 Task: Create New Customer with Customer Name: Beacon's General Store, Billing Address Line1: 2771 Fieldcrest Road, Billing Address Line2:  New York, Billing Address Line3:  New York 10005, Cell Number: 850-310-9646
Action: Mouse moved to (199, 36)
Screenshot: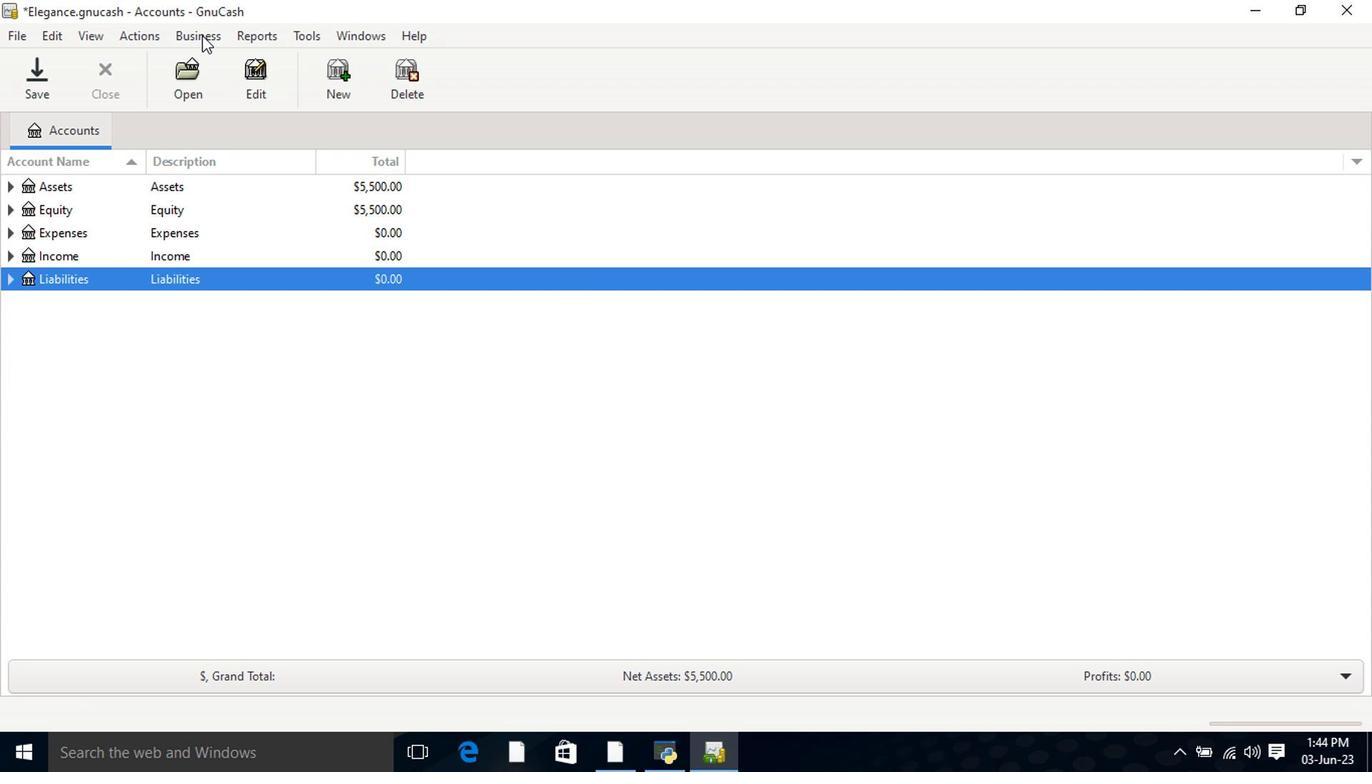 
Action: Mouse pressed left at (199, 36)
Screenshot: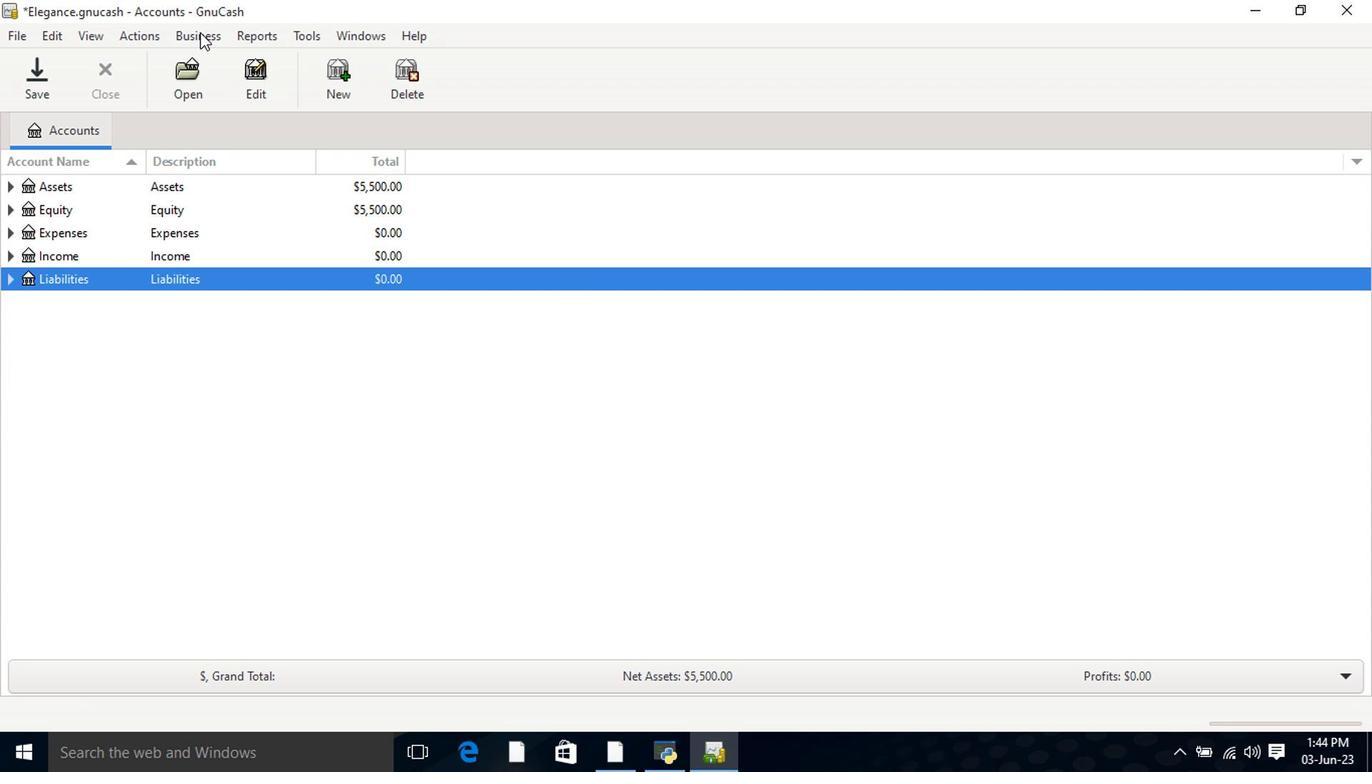 
Action: Mouse moved to (216, 65)
Screenshot: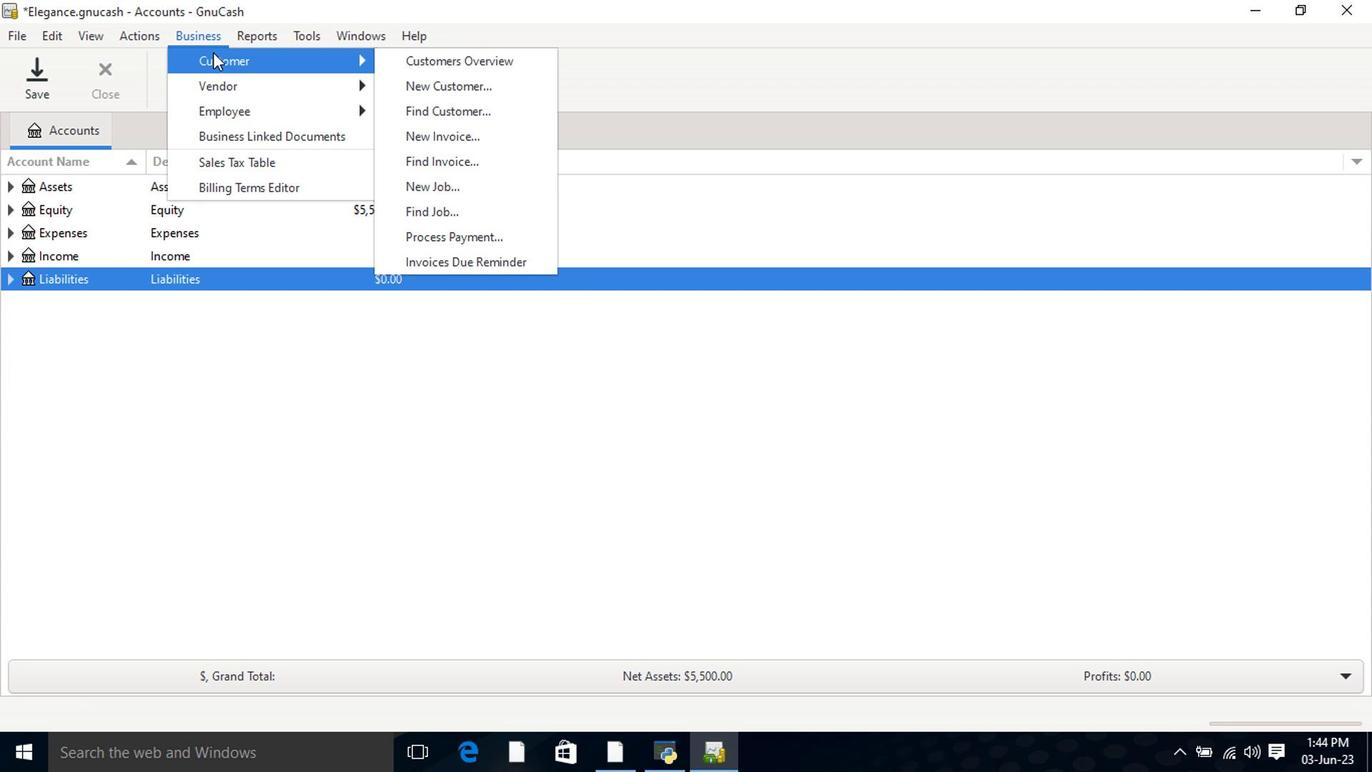 
Action: Mouse pressed left at (216, 65)
Screenshot: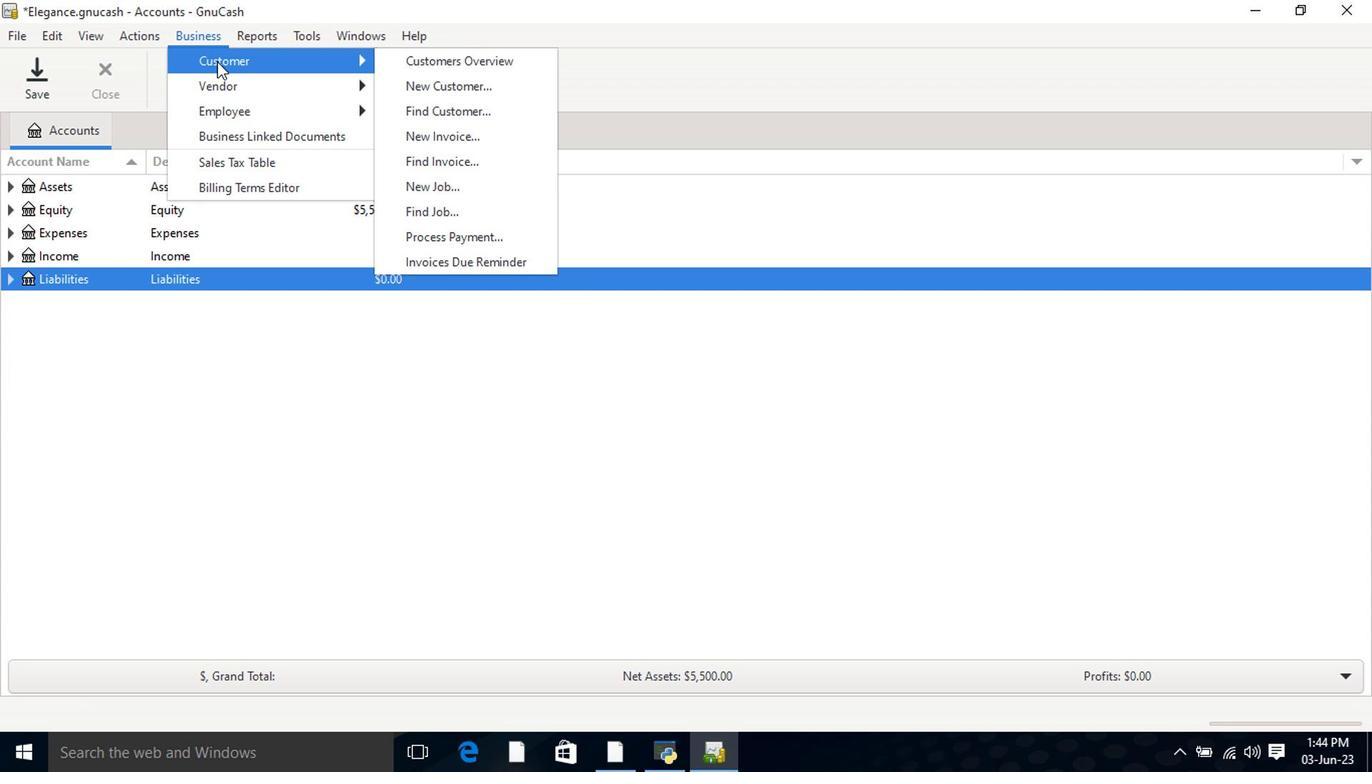 
Action: Mouse moved to (436, 87)
Screenshot: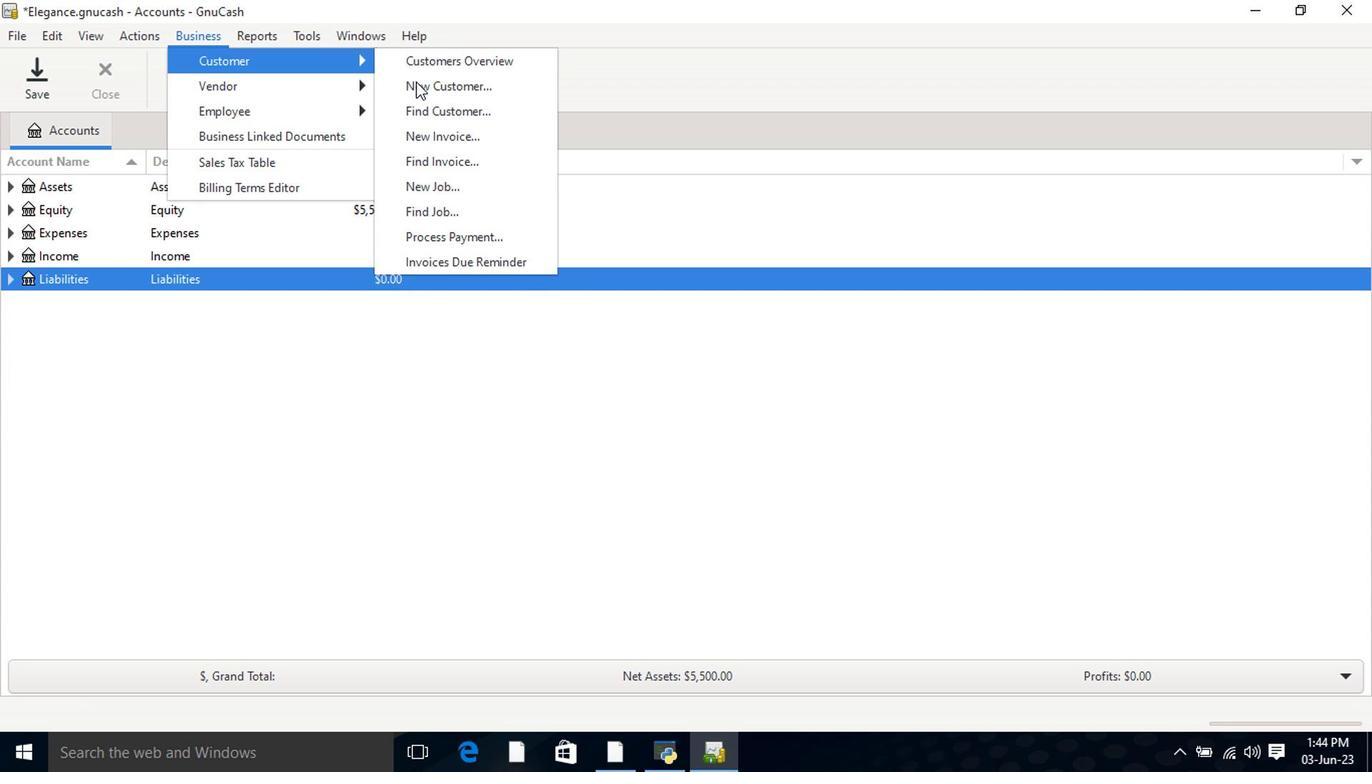 
Action: Mouse pressed left at (436, 87)
Screenshot: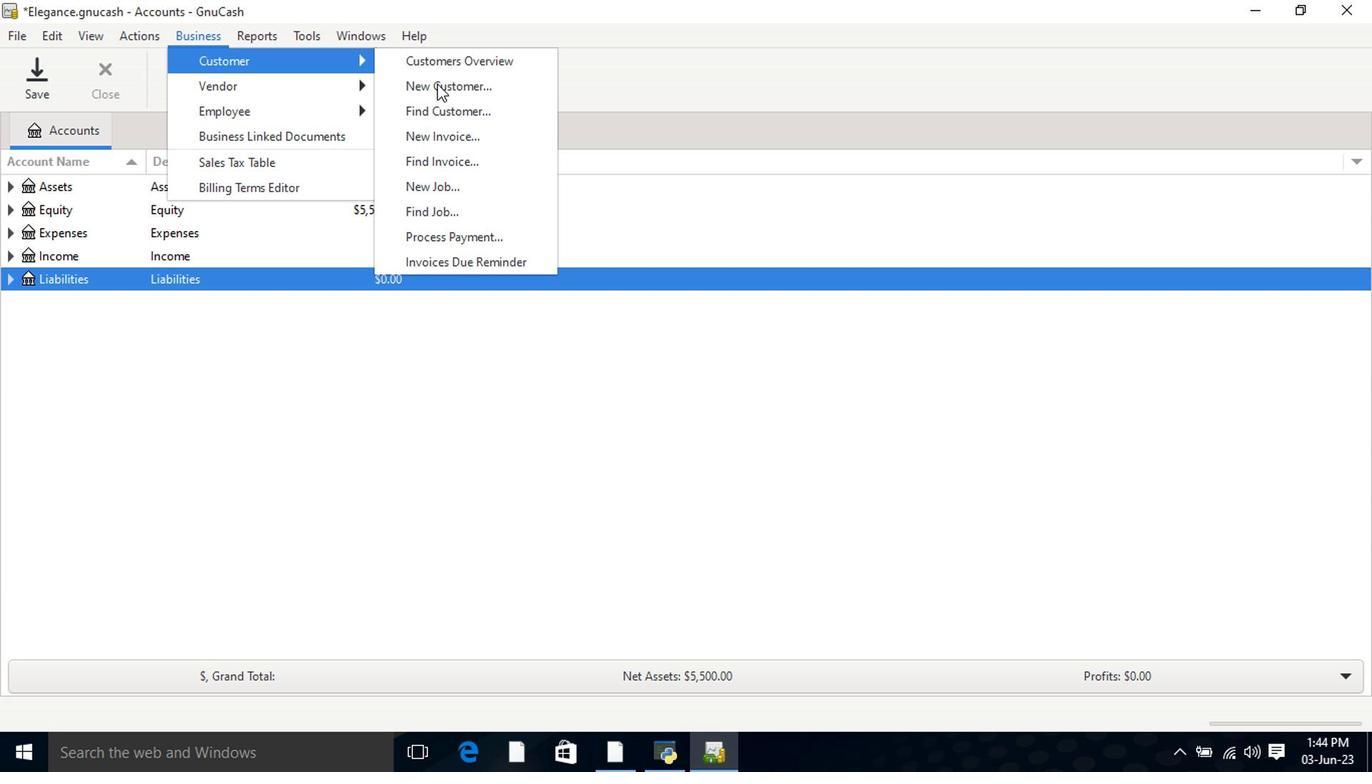 
Action: Mouse moved to (685, 222)
Screenshot: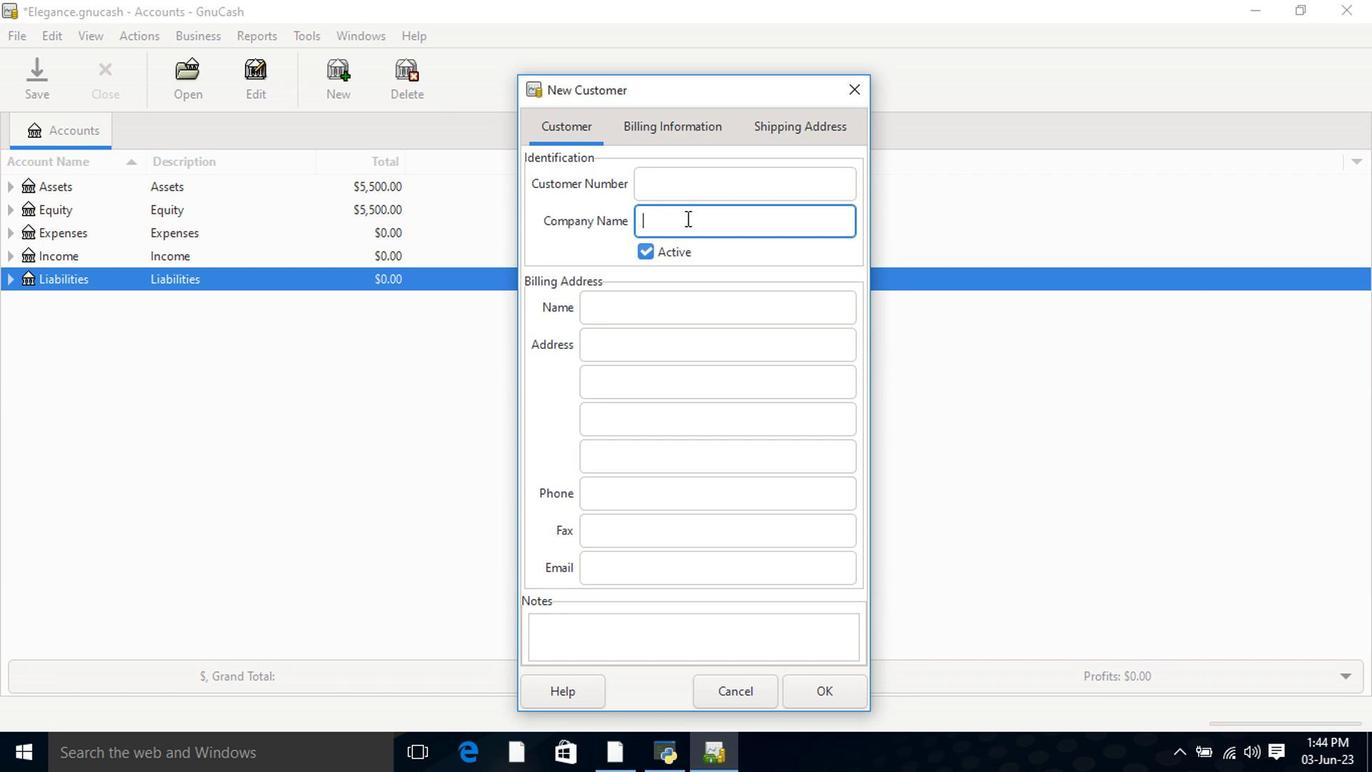 
Action: Key pressed <Key.shift>Beacon's<Key.space><Key.shift>General<Key.space><Key.shift>So<Key.backspace>tore<Key.tab><Key.tab><Key.tab>2771<Key.space><Key.shift>fieldcrest<Key.space><Key.shift>Road<Key.home><Key.right><Key.right><Key.right><Key.right><Key.right><Key.right><Key.shift><Key.left>F<Key.tab><Key.shift>New<Key.space><Key.shift>Yor<Key.tab><Key.shift>New<Key.space><Key.shift>York<Key.space>10005<Key.tab><Key.tab>850-310-9646
Screenshot: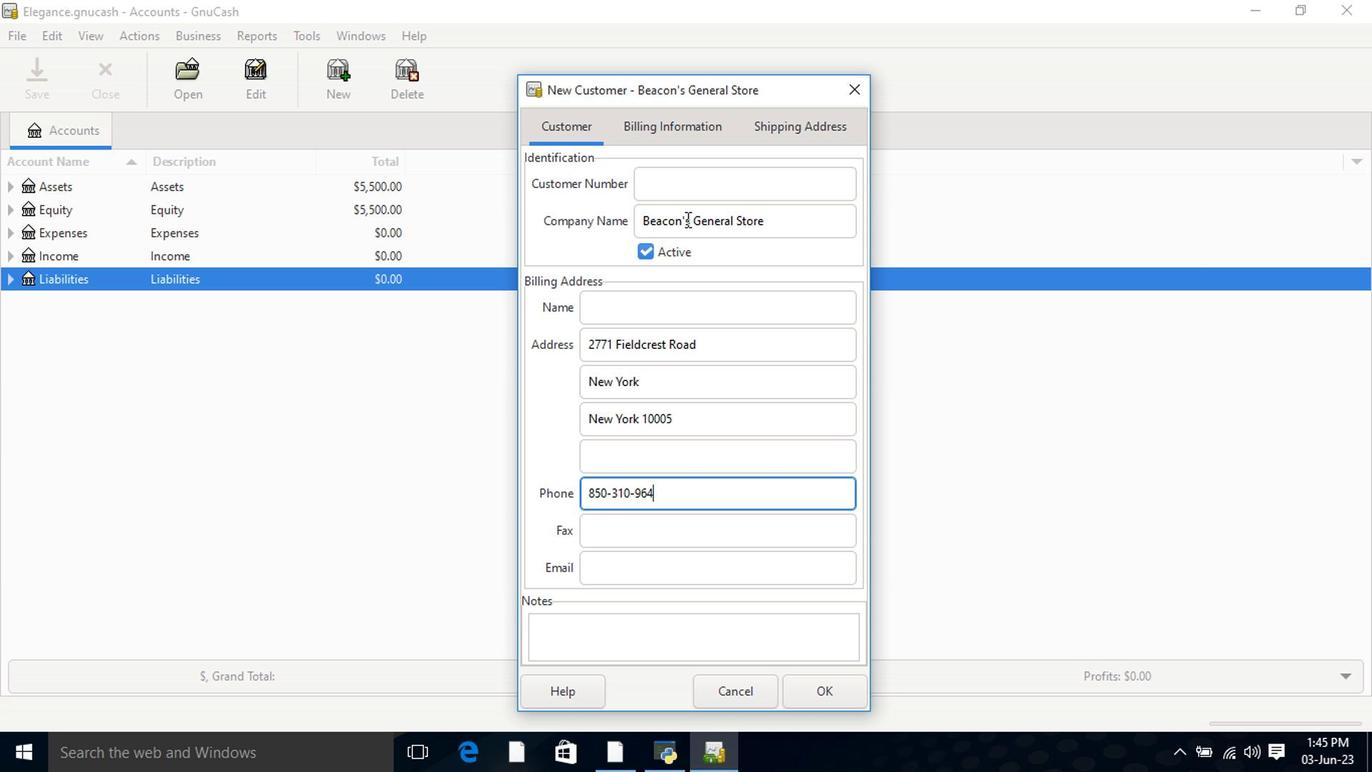 
Action: Mouse moved to (676, 124)
Screenshot: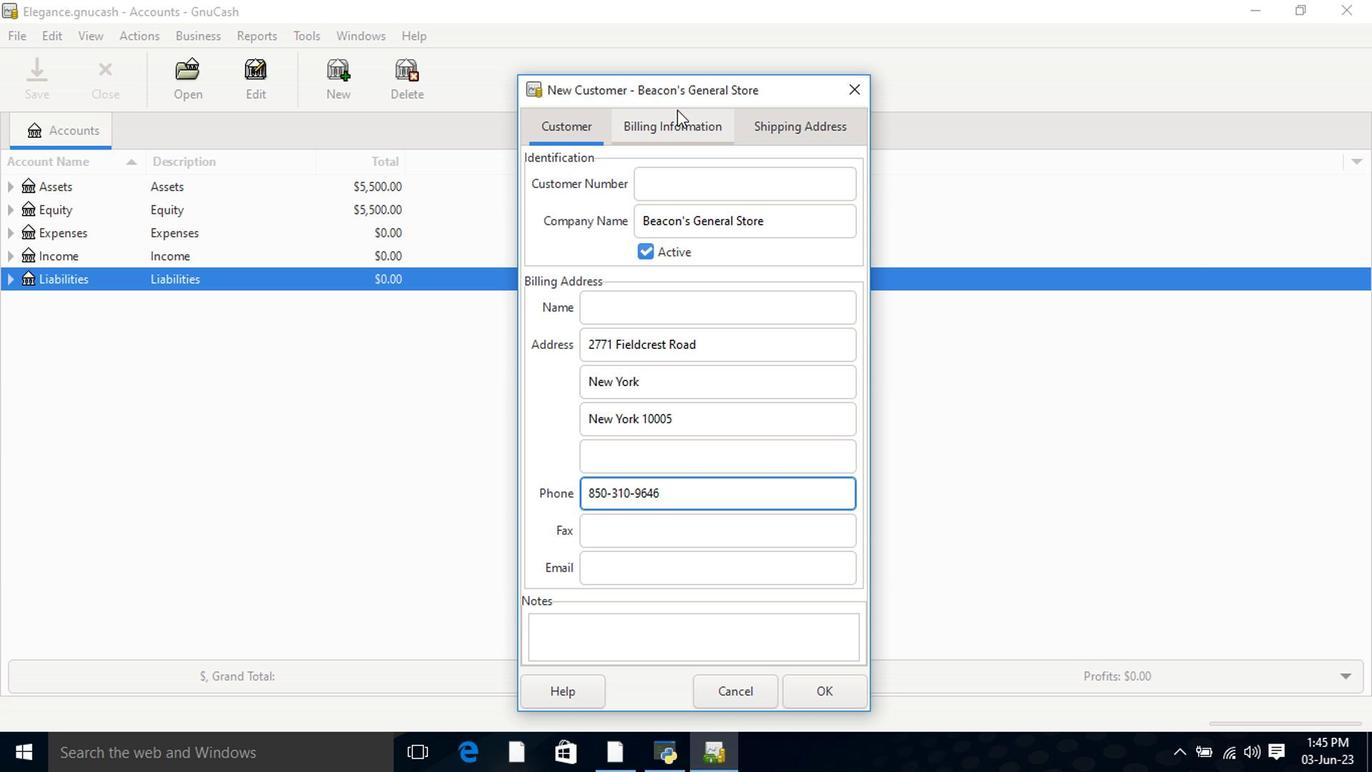 
Action: Mouse pressed left at (676, 124)
Screenshot: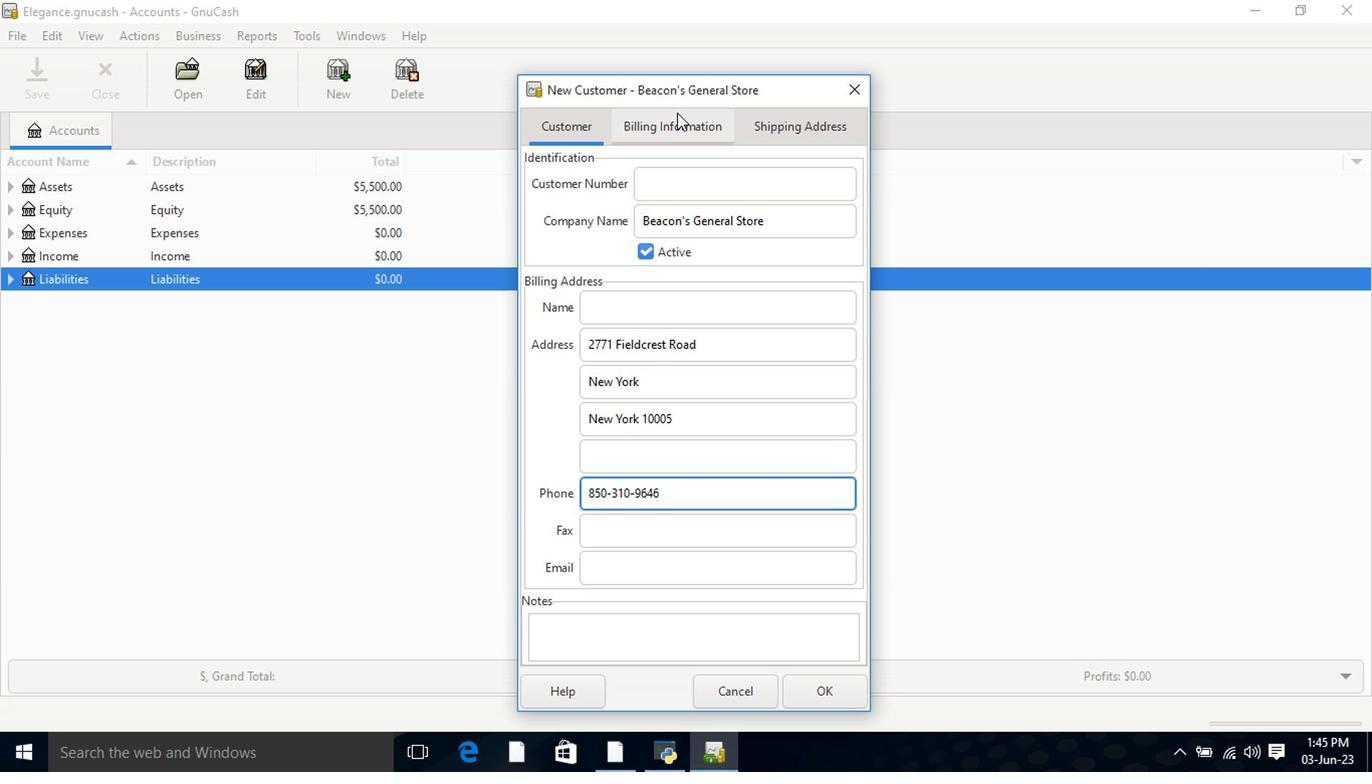 
Action: Mouse moved to (780, 129)
Screenshot: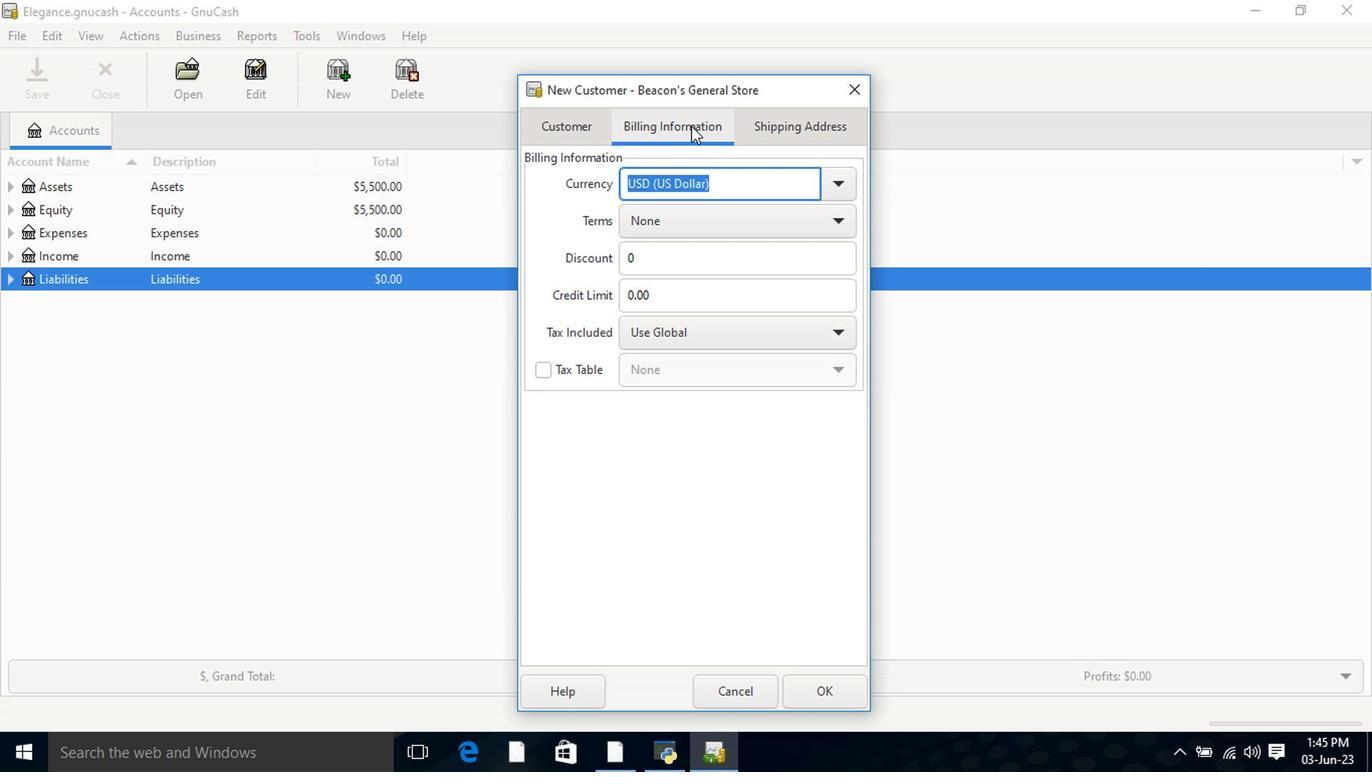 
Action: Mouse pressed left at (780, 129)
Screenshot: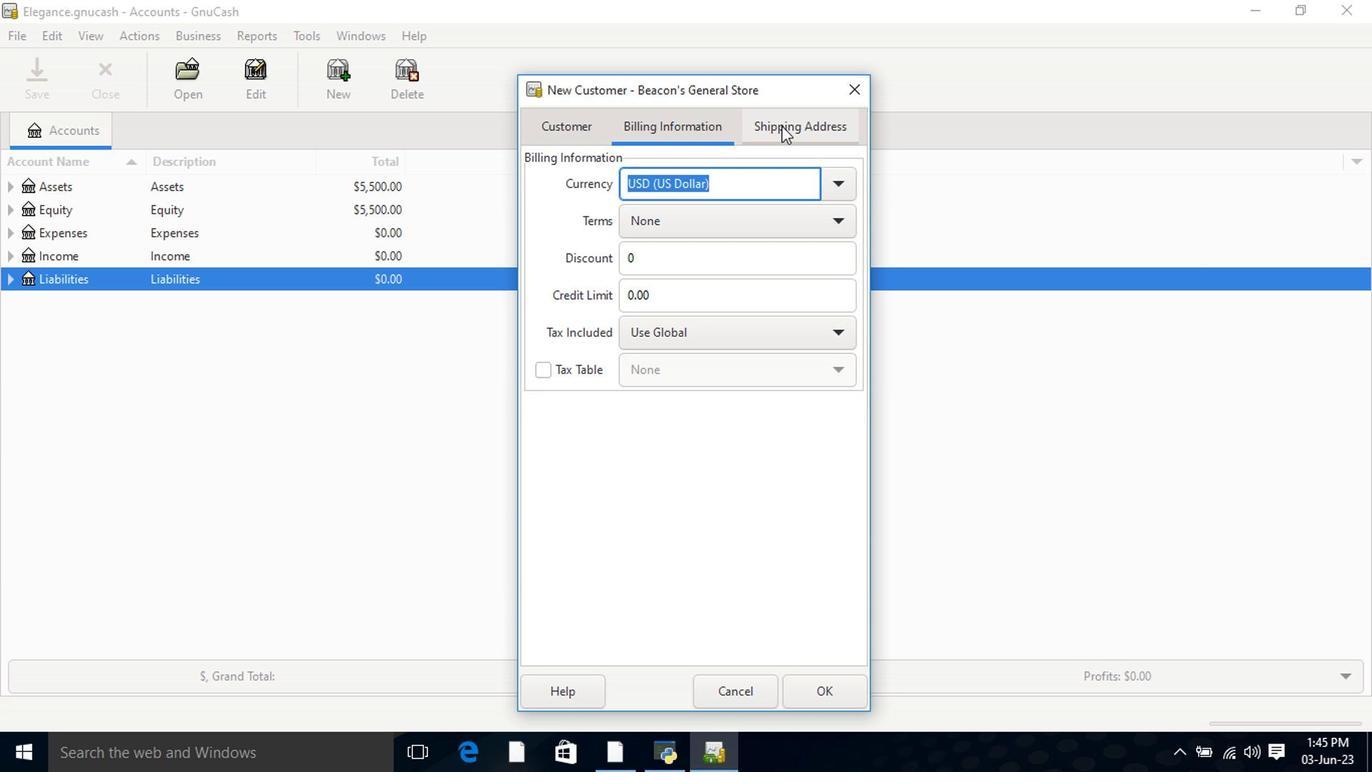 
Action: Mouse moved to (822, 693)
Screenshot: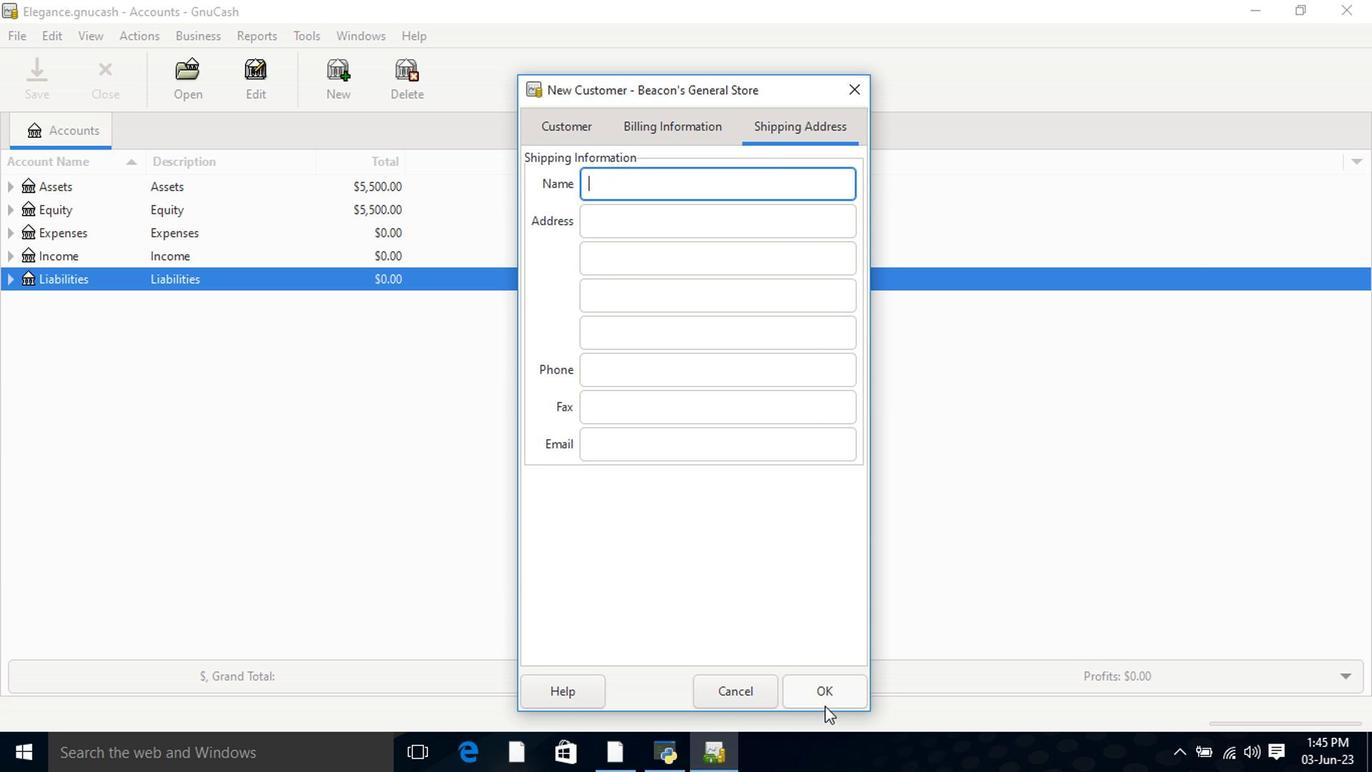 
Action: Mouse pressed left at (822, 693)
Screenshot: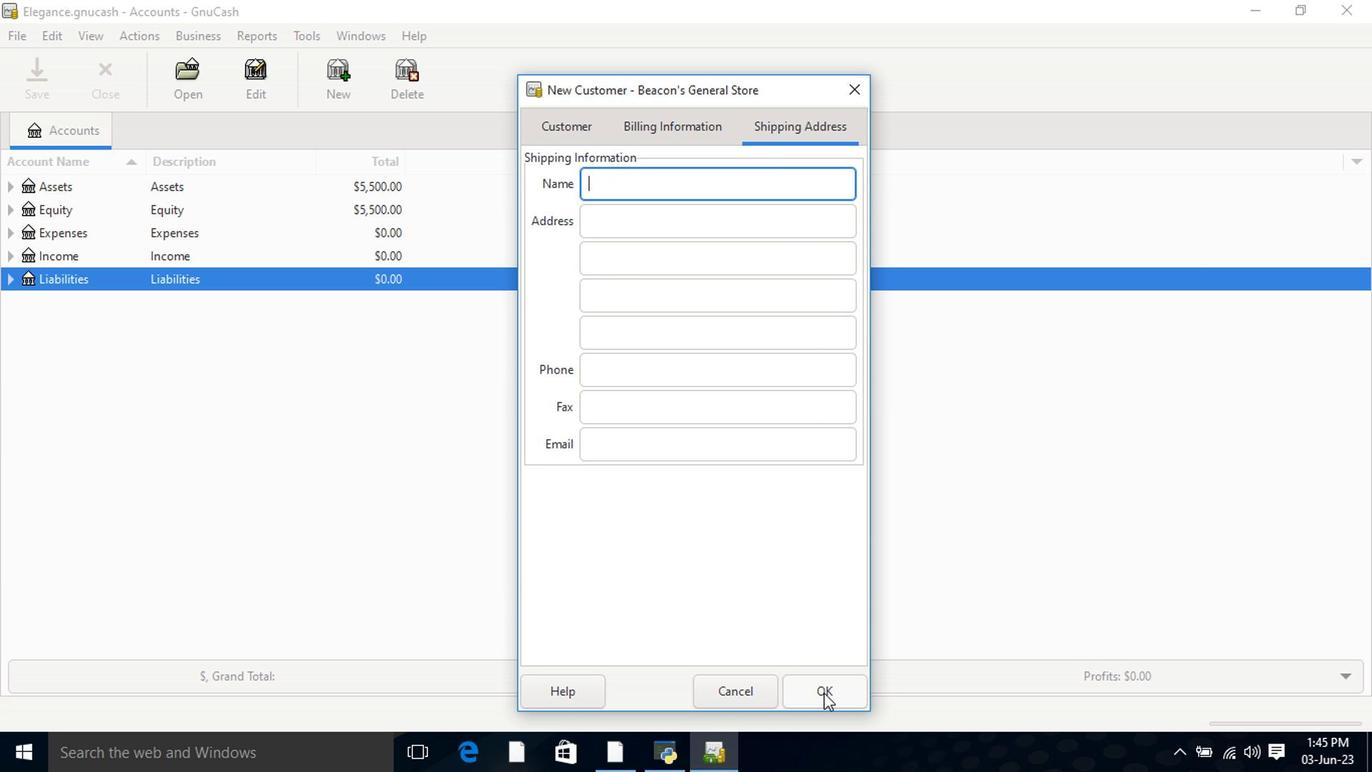 
